 Task: Add a signature Manuel Garcia containing Have a great National Family Literacy Month, Manuel Garcia to email address softage.3@softage.net and add a folder Memorandums of understanding
Action: Mouse moved to (144, 107)
Screenshot: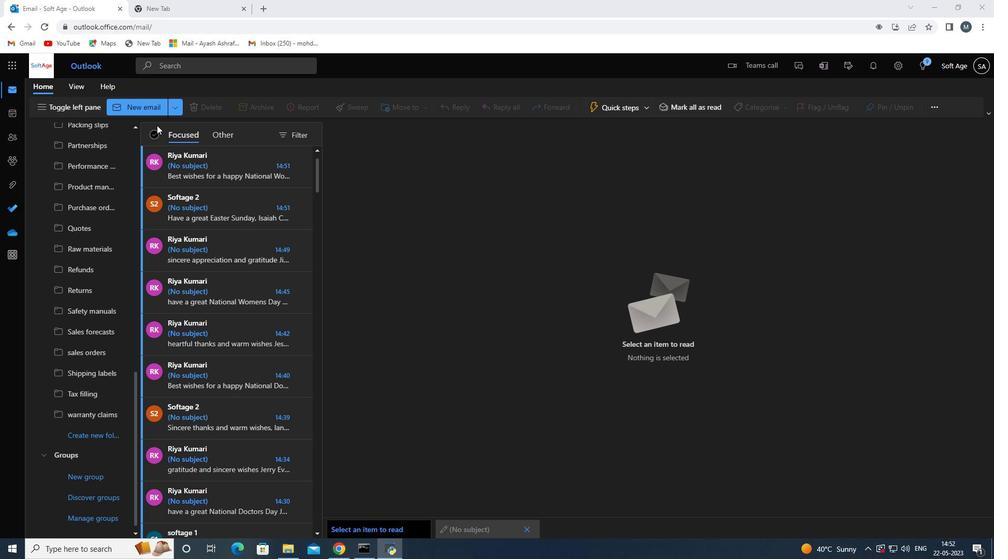 
Action: Mouse pressed left at (144, 107)
Screenshot: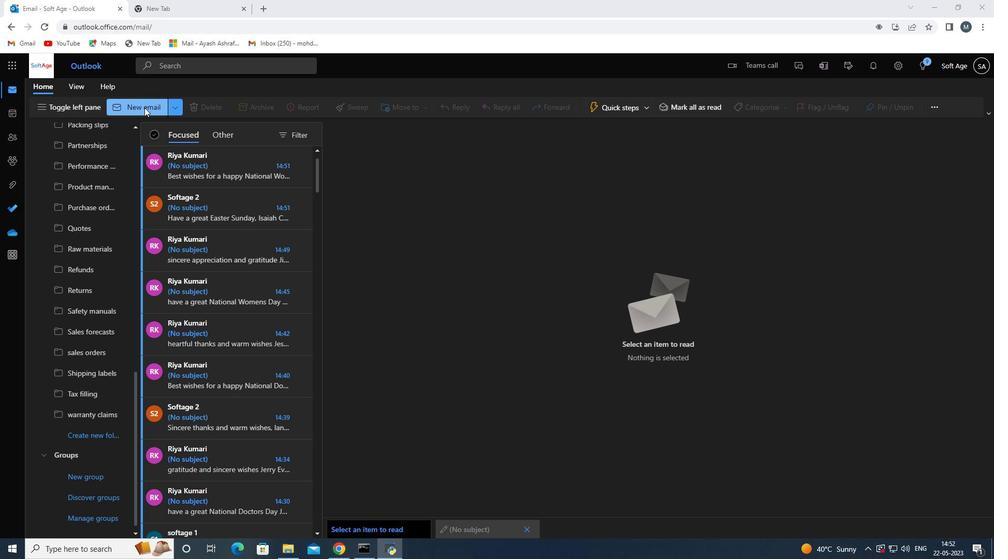 
Action: Mouse moved to (705, 111)
Screenshot: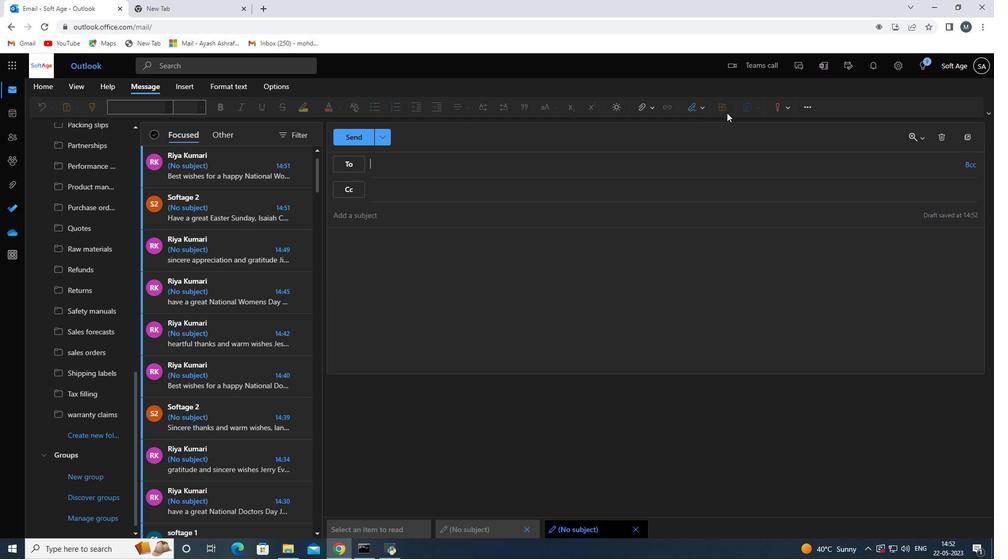 
Action: Mouse pressed left at (705, 111)
Screenshot: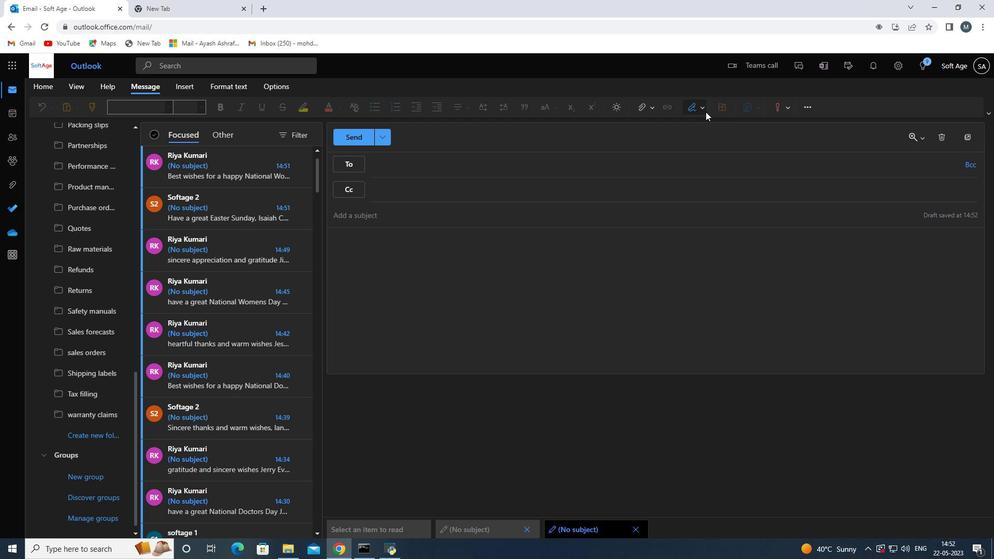 
Action: Mouse moved to (681, 155)
Screenshot: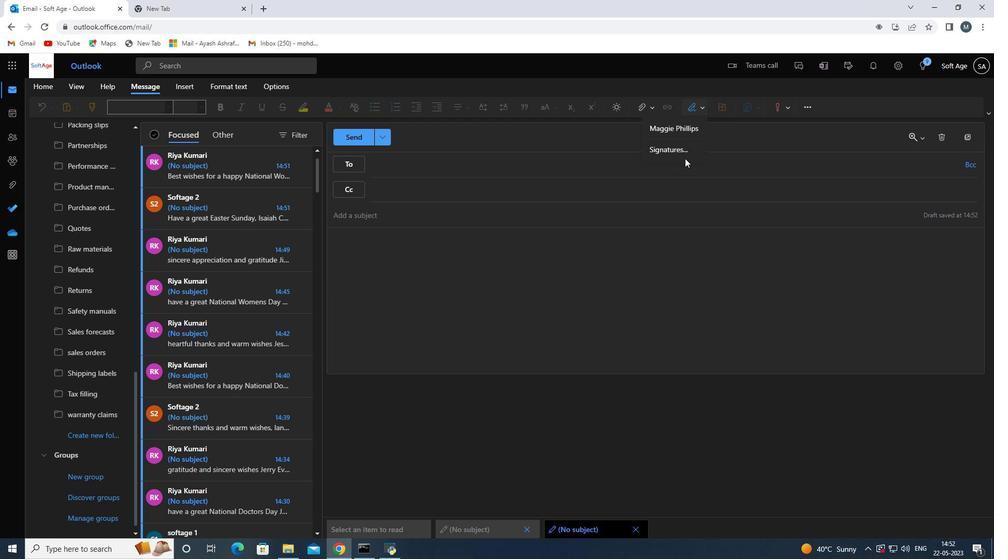 
Action: Mouse pressed left at (681, 155)
Screenshot: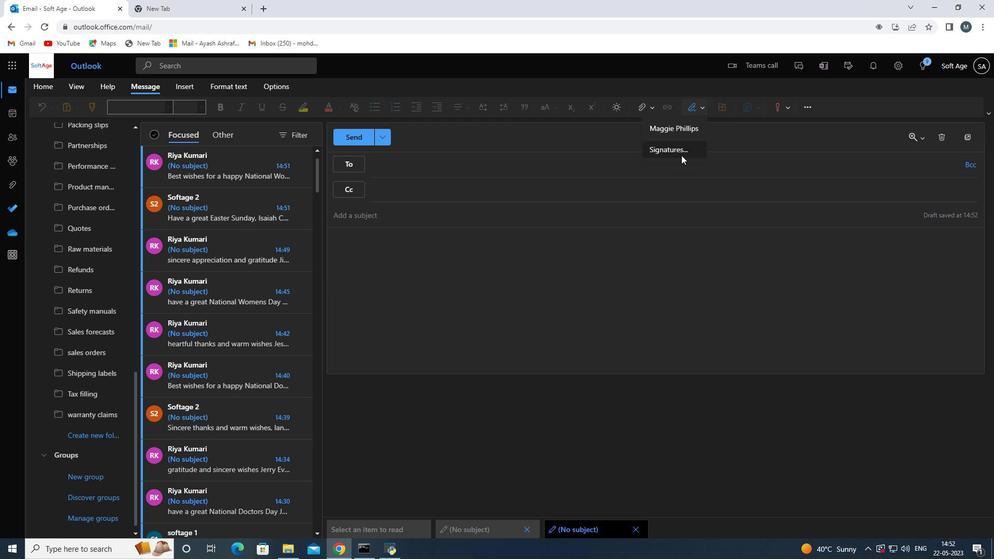 
Action: Mouse moved to (698, 195)
Screenshot: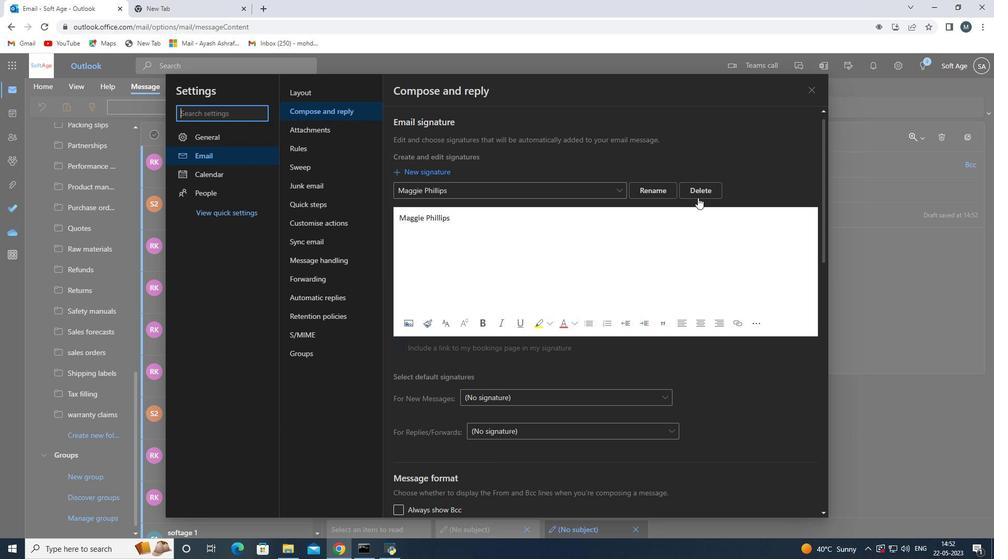 
Action: Mouse pressed left at (698, 195)
Screenshot: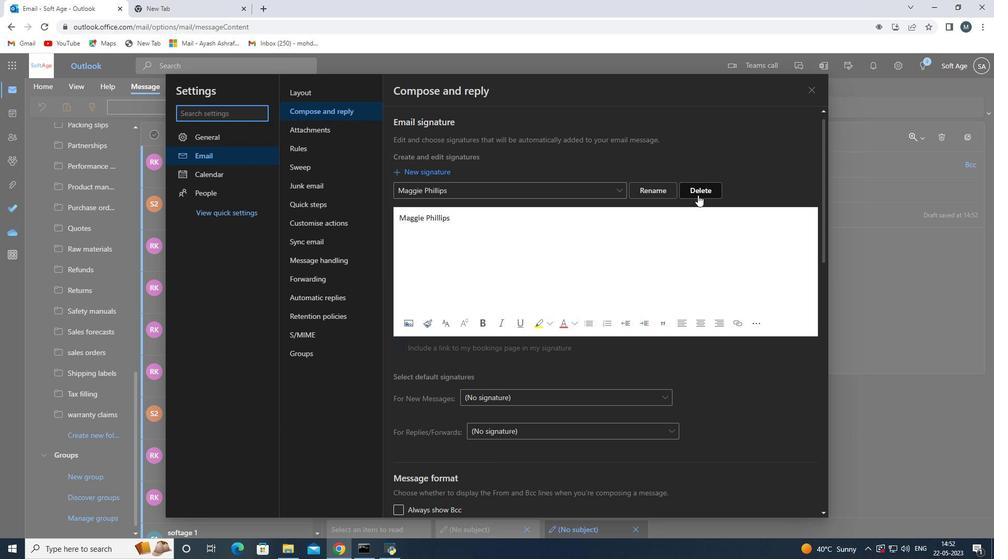 
Action: Mouse moved to (485, 184)
Screenshot: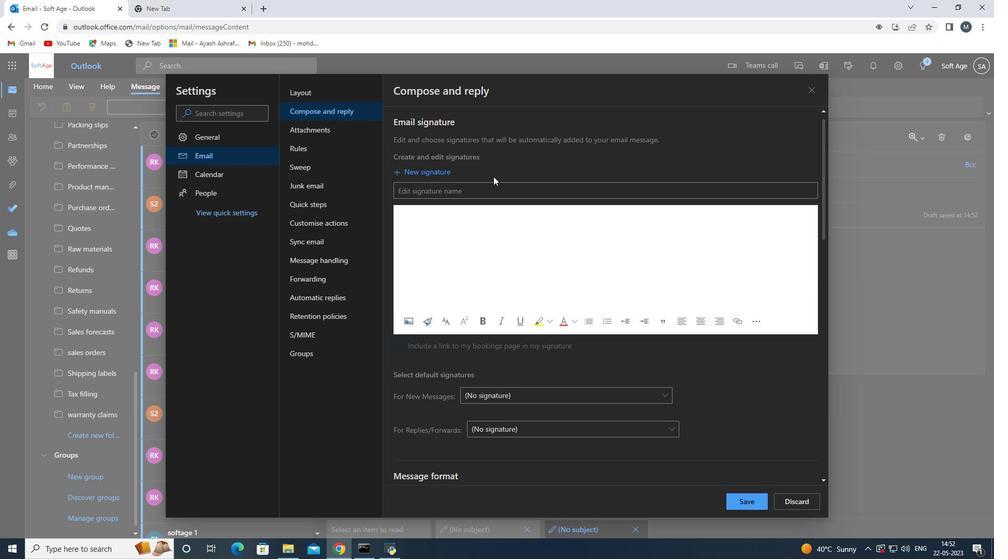 
Action: Mouse pressed left at (485, 184)
Screenshot: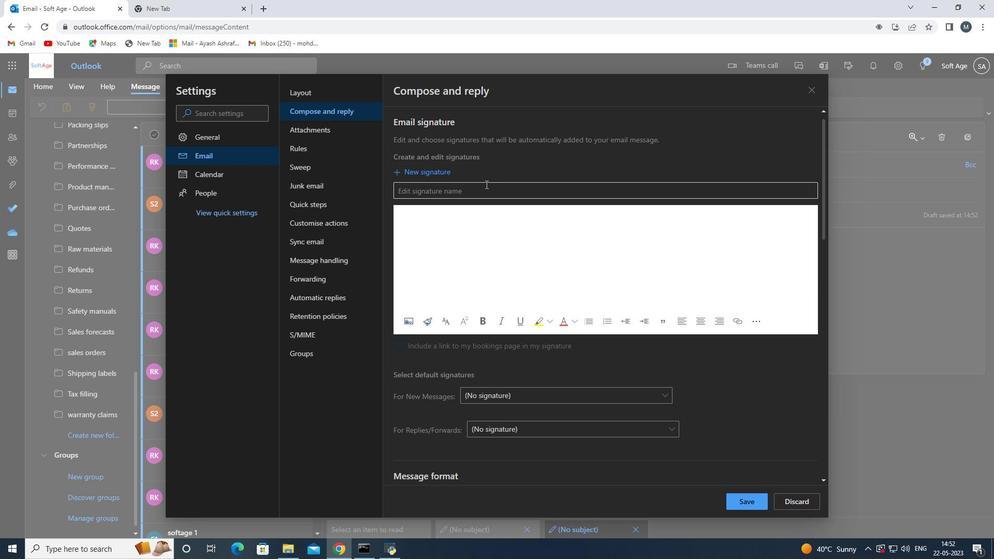 
Action: Key pressed <Key.shift><Key.shift><Key.shift><Key.shift>manuel<Key.space>
Screenshot: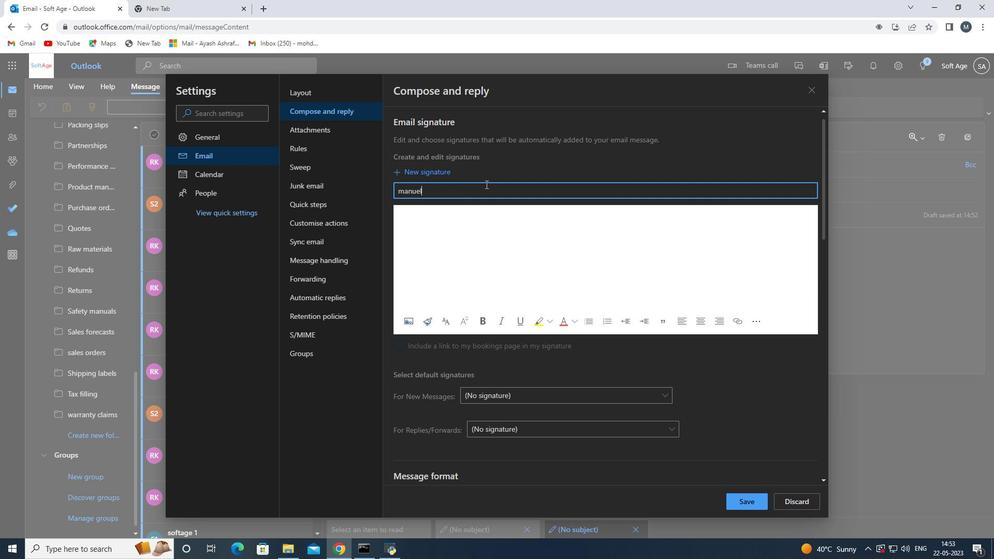 
Action: Mouse moved to (404, 186)
Screenshot: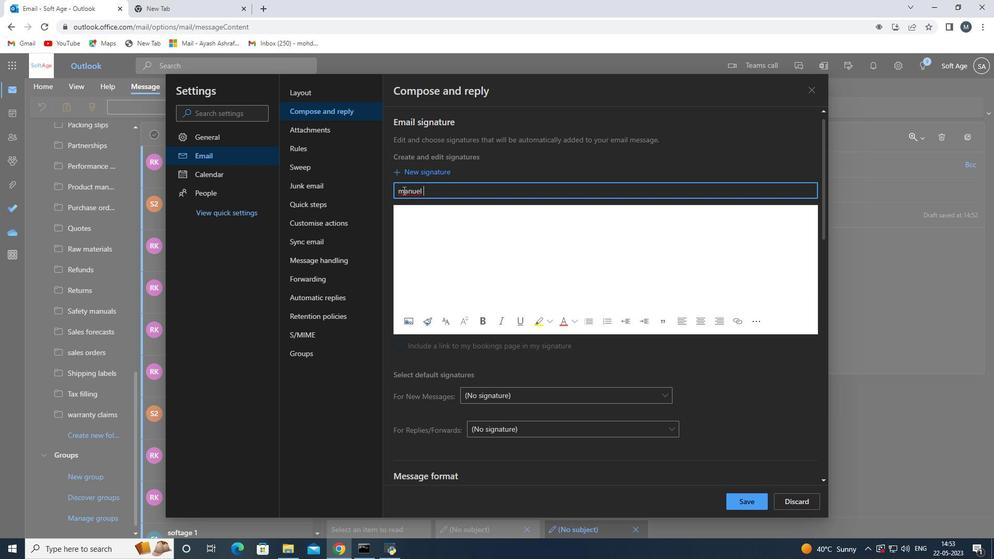 
Action: Mouse pressed left at (404, 186)
Screenshot: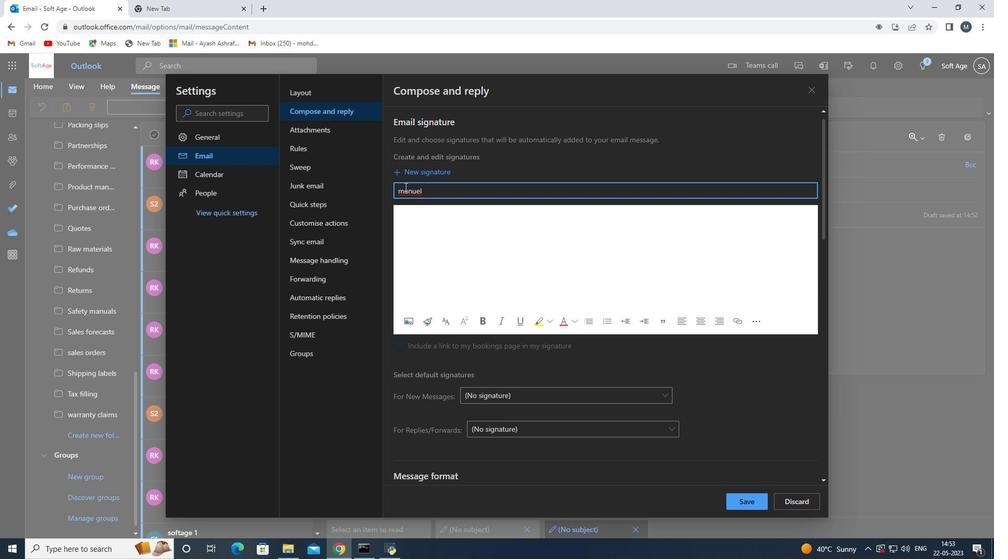 
Action: Mouse moved to (410, 191)
Screenshot: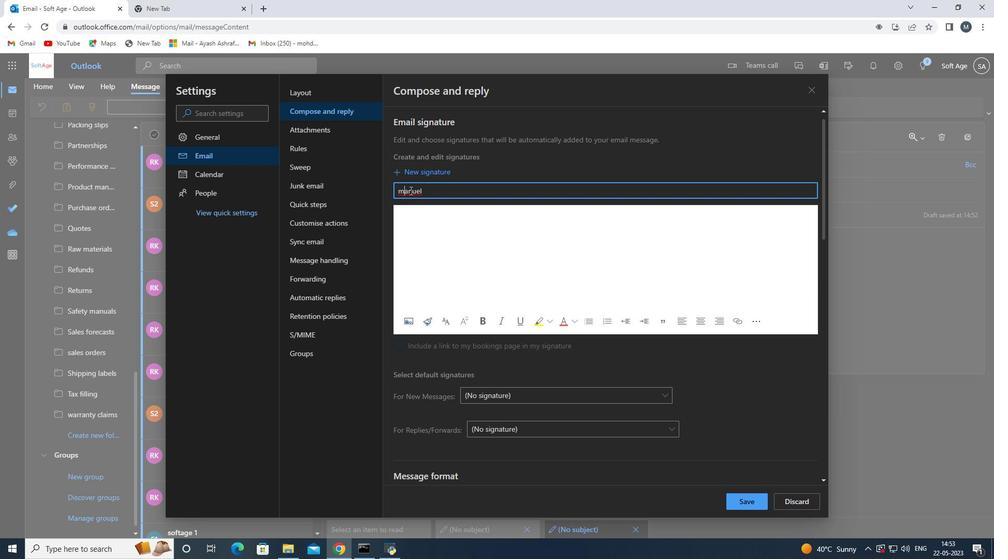 
Action: Key pressed <Key.backspace><Key.shift>M
Screenshot: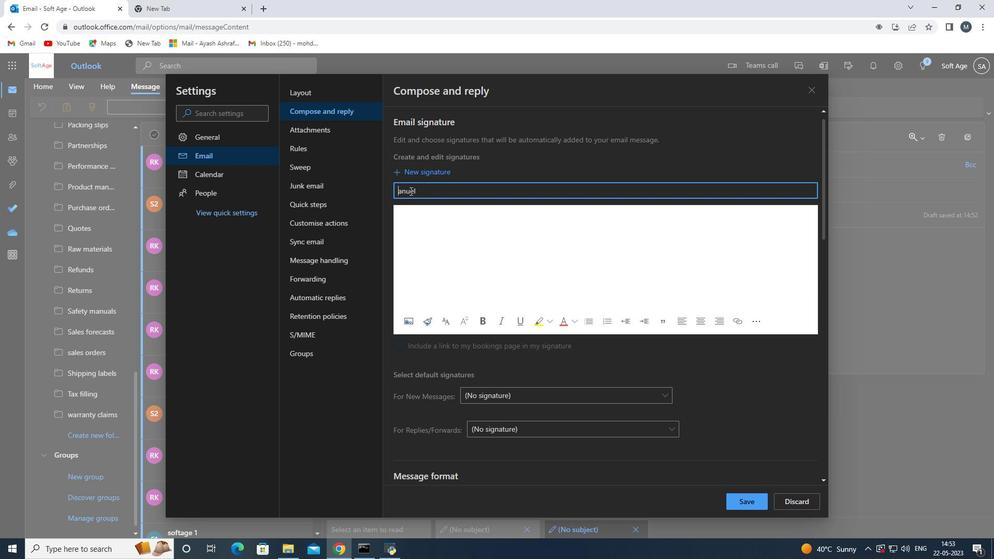 
Action: Mouse moved to (433, 194)
Screenshot: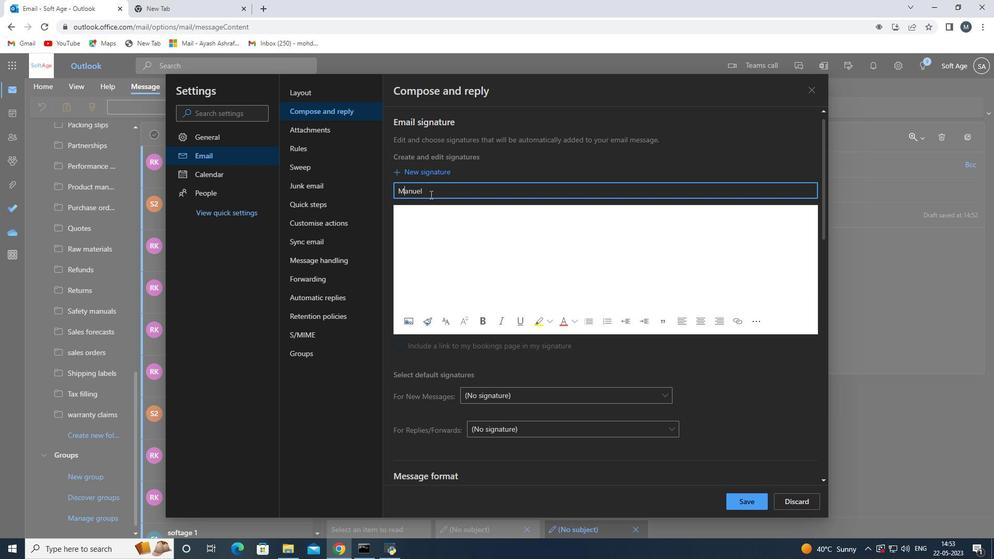 
Action: Mouse pressed left at (433, 194)
Screenshot: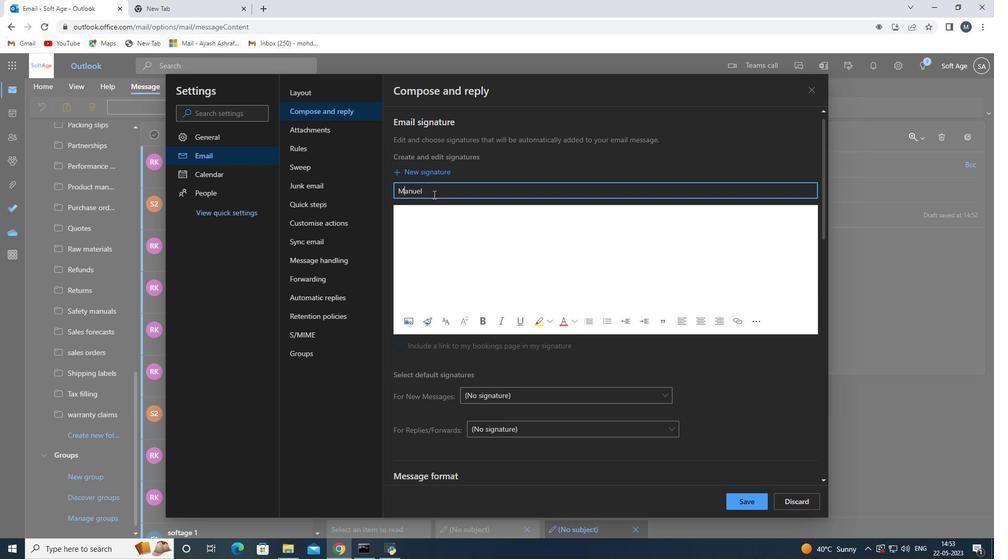 
Action: Key pressed <Key.shift><Key.shift>Garcia<Key.space>
Screenshot: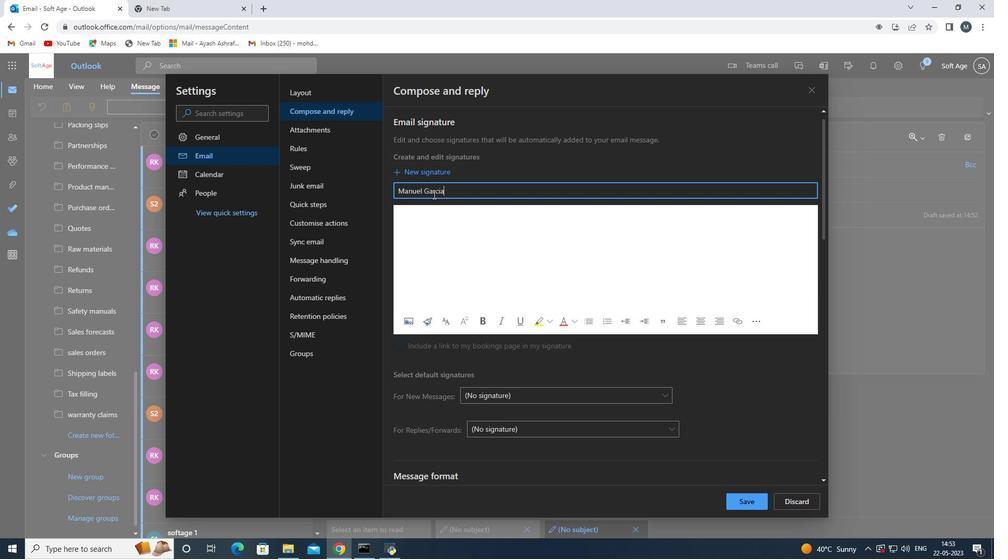 
Action: Mouse moved to (460, 238)
Screenshot: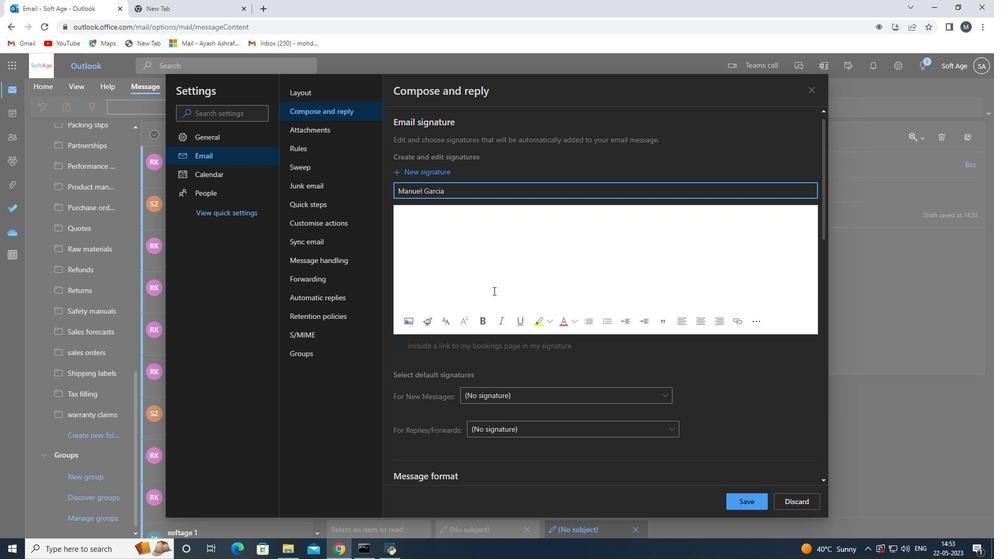 
Action: Mouse pressed left at (460, 238)
Screenshot: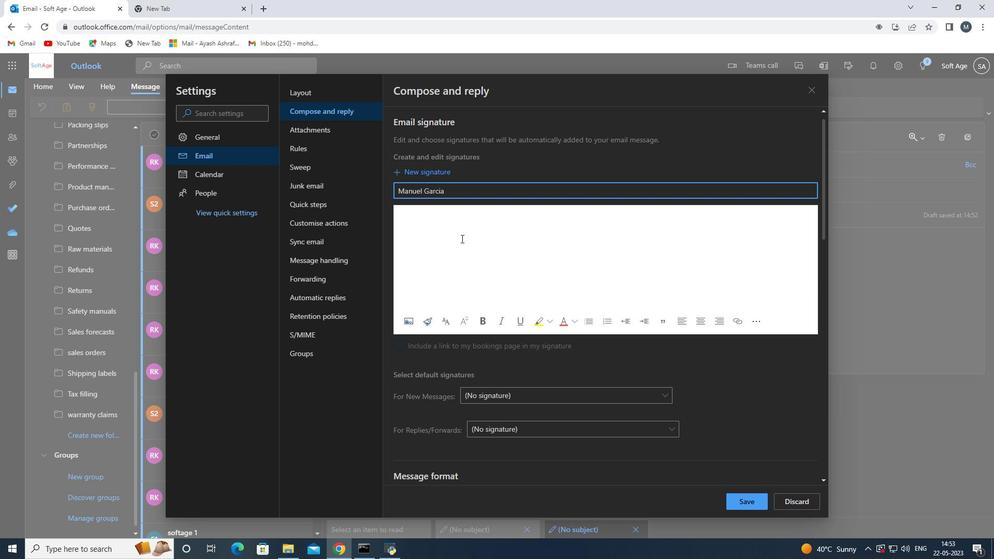 
Action: Key pressed <Key.shift>Manuel<Key.space><Key.shift><Key.shift><Key.shift><Key.shift><Key.shift><Key.shift><Key.shift><Key.shift><Key.shift><Key.shift><Key.shift><Key.shift><Key.shift><Key.shift><Key.shift><Key.shift><Key.shift><Key.shift><Key.shift><Key.shift><Key.shift><Key.shift><Key.shift><Key.shift><Key.shift><Key.shift><Key.shift><Key.shift><Key.shift><Key.shift><Key.shift><Key.shift><Key.shift><Key.shift><Key.shift><Key.shift><Key.shift><Key.shift><Key.shift><Key.shift><Key.shift><Key.shift><Key.shift><Key.shift><Key.shift><Key.shift><Key.shift><Key.shift><Key.shift><Key.shift><Key.shift><Key.shift><Key.shift><Key.shift><Key.shift><Key.shift>Garcia<Key.space><Key.enter>
Screenshot: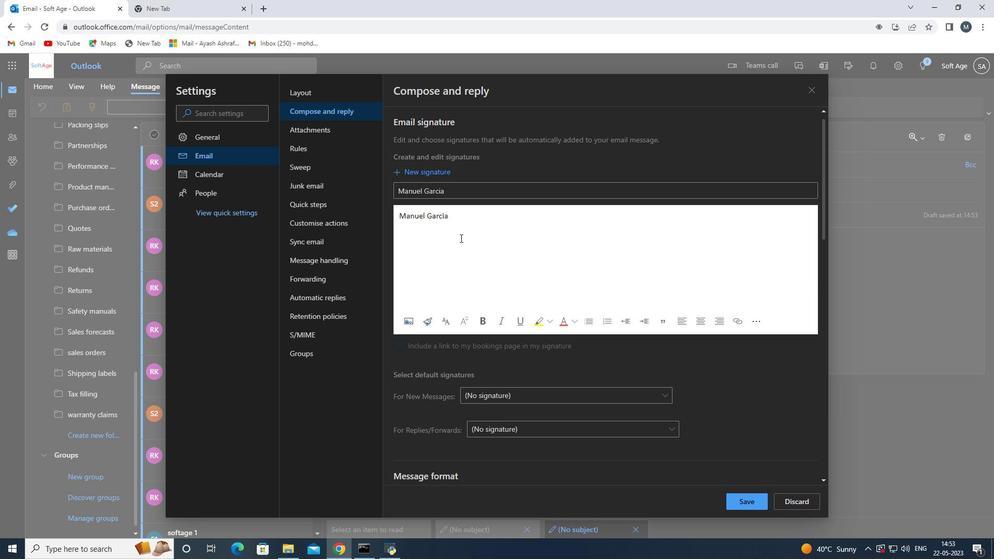 
Action: Mouse moved to (757, 502)
Screenshot: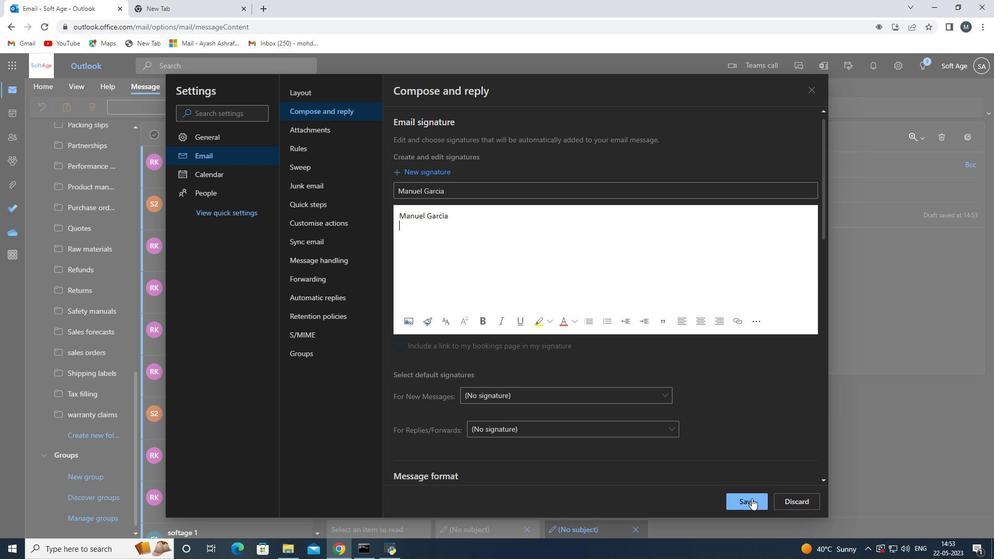 
Action: Mouse pressed left at (757, 502)
Screenshot: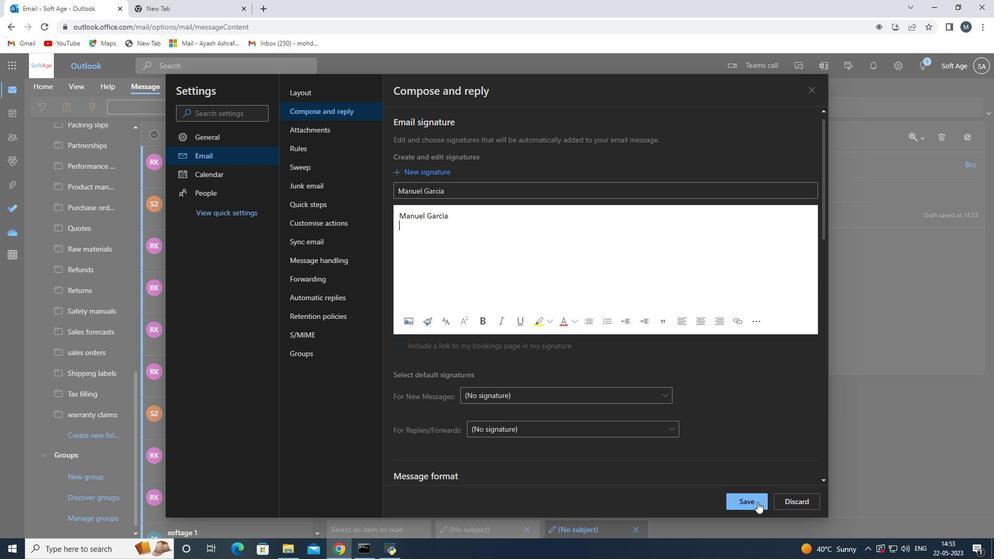 
Action: Mouse moved to (813, 92)
Screenshot: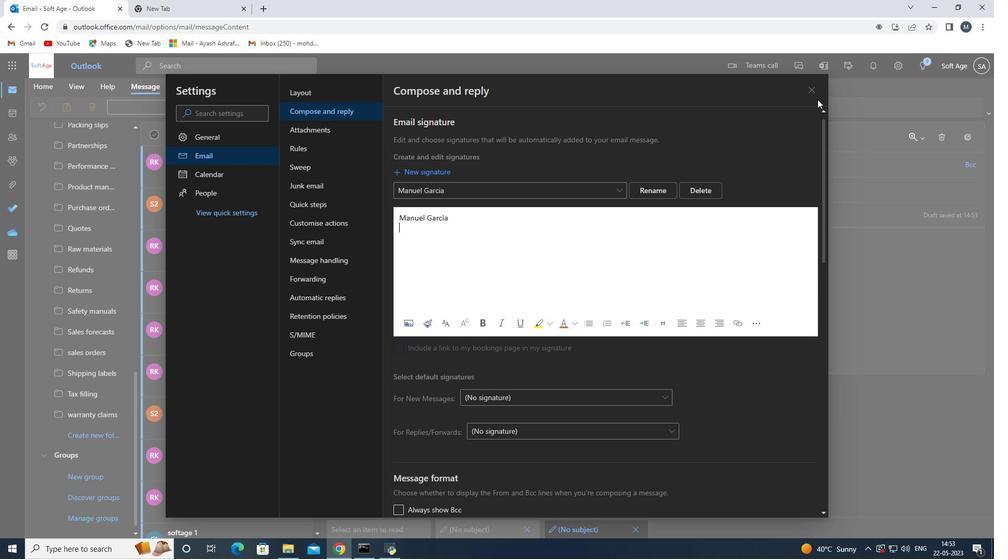 
Action: Mouse pressed left at (813, 92)
Screenshot: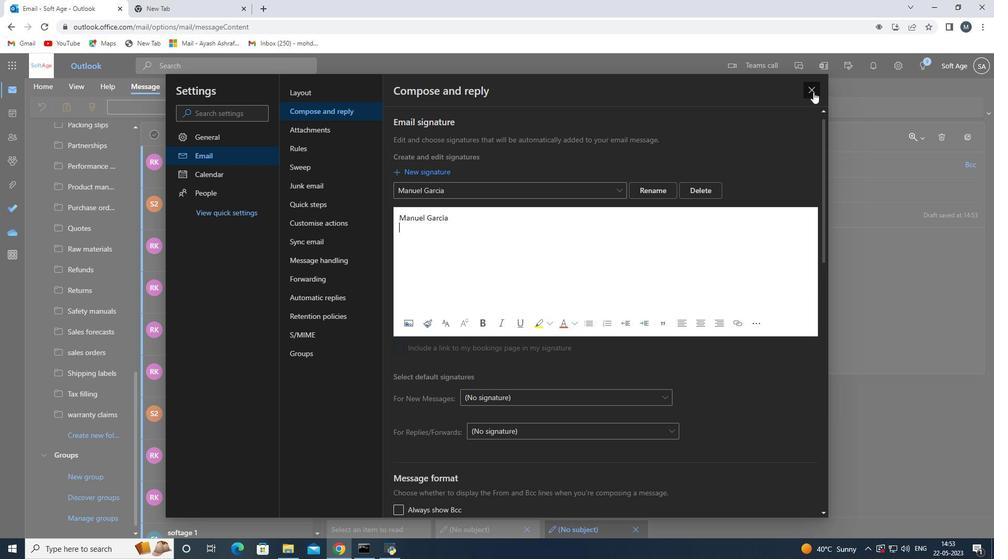 
Action: Mouse moved to (419, 250)
Screenshot: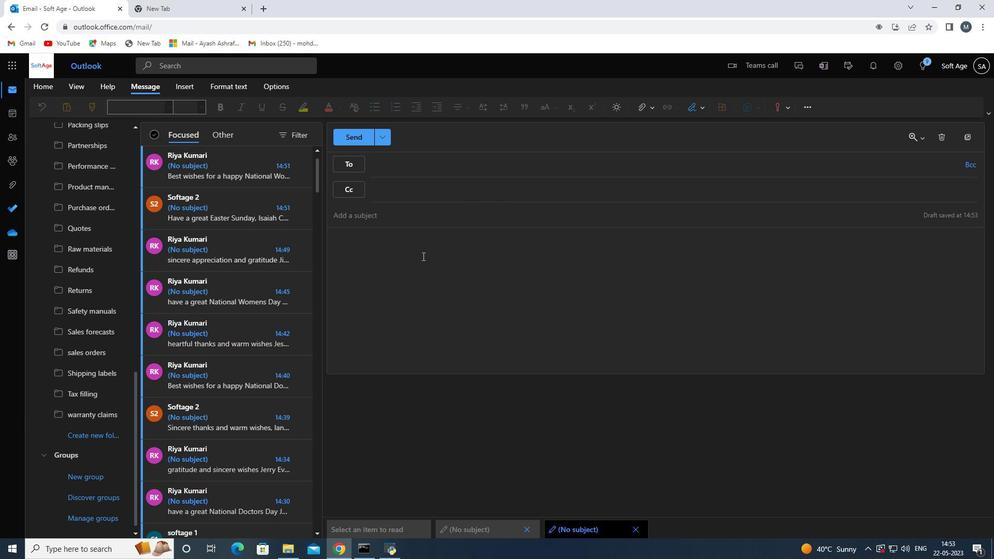 
Action: Mouse pressed left at (419, 250)
Screenshot: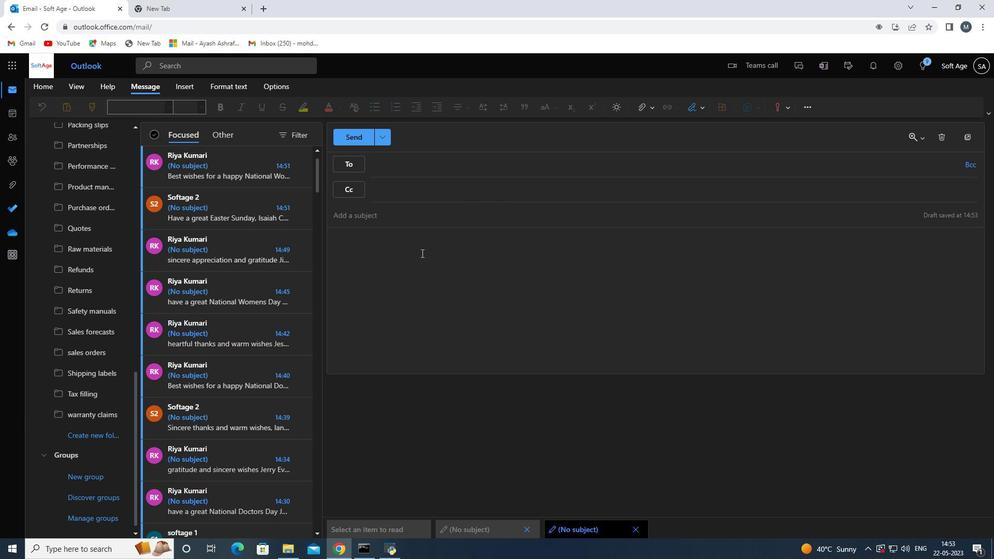 
Action: Mouse moved to (704, 107)
Screenshot: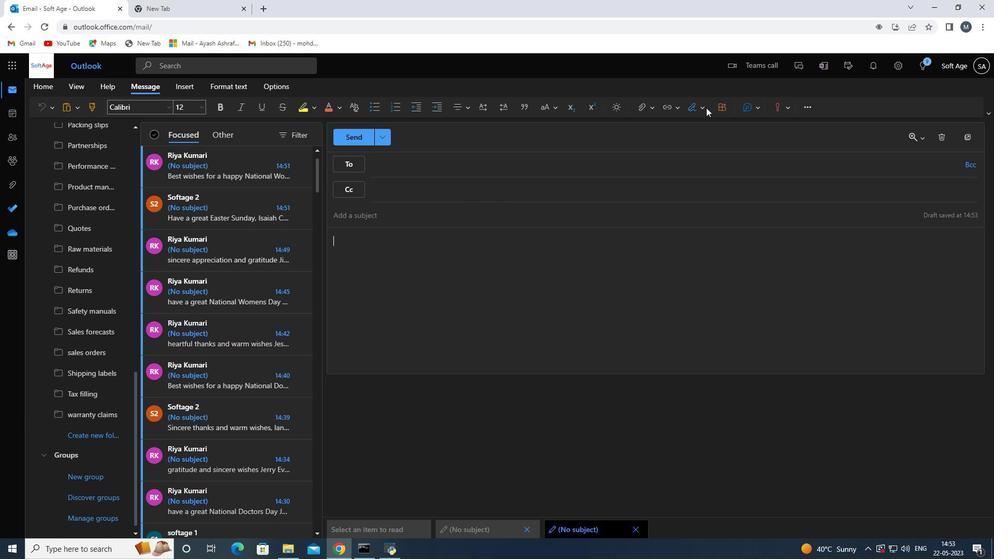 
Action: Mouse pressed left at (704, 107)
Screenshot: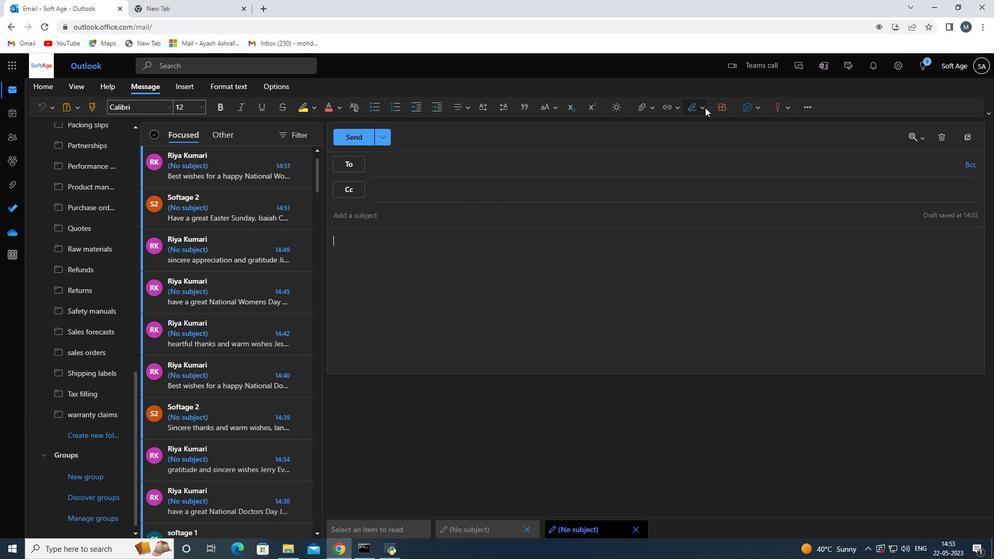 
Action: Mouse moved to (679, 131)
Screenshot: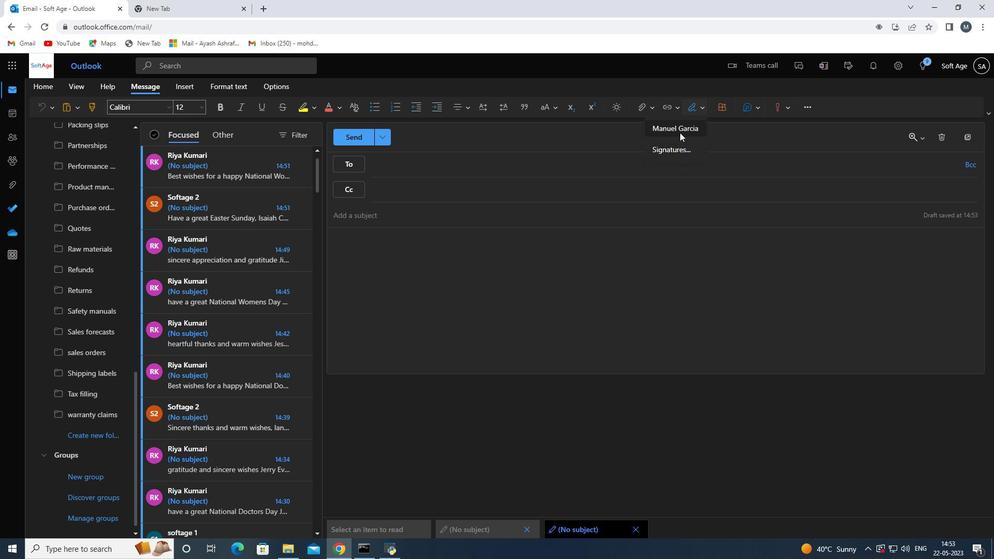 
Action: Mouse pressed left at (679, 131)
Screenshot: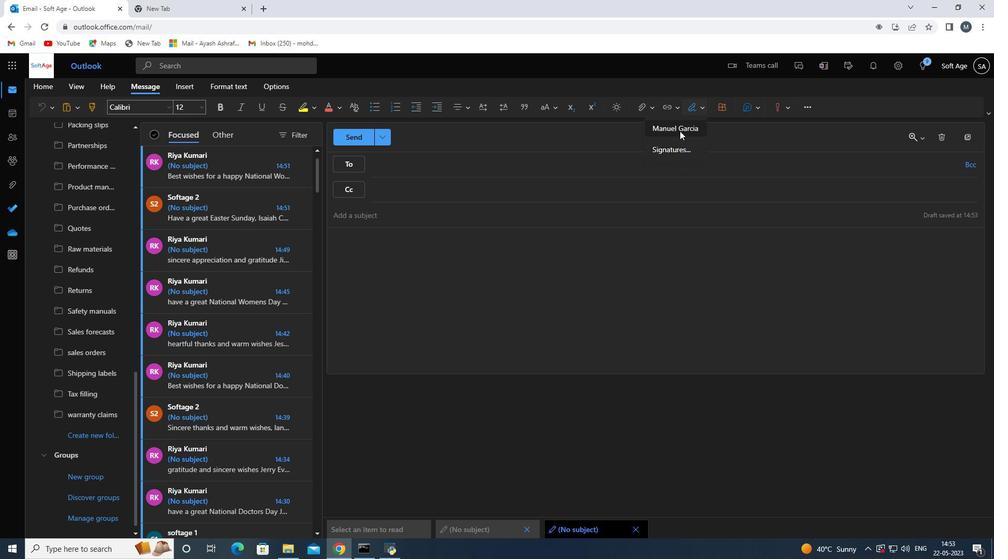 
Action: Mouse moved to (439, 249)
Screenshot: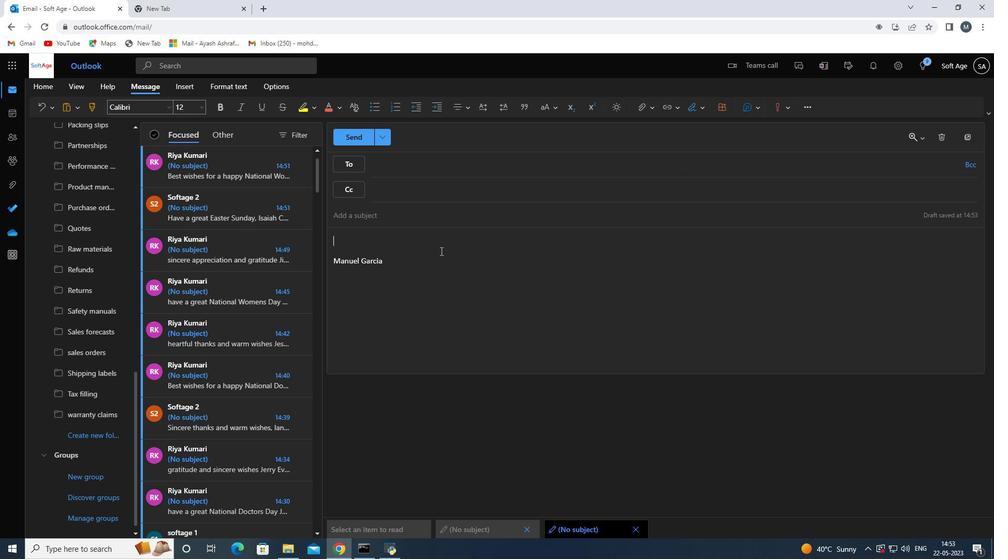 
Action: Key pressed <Key.shift>Have<Key.space>a<Key.space>great<Key.space>national<Key.space>family<Key.space>literacy<Key.space>month<Key.space>
Screenshot: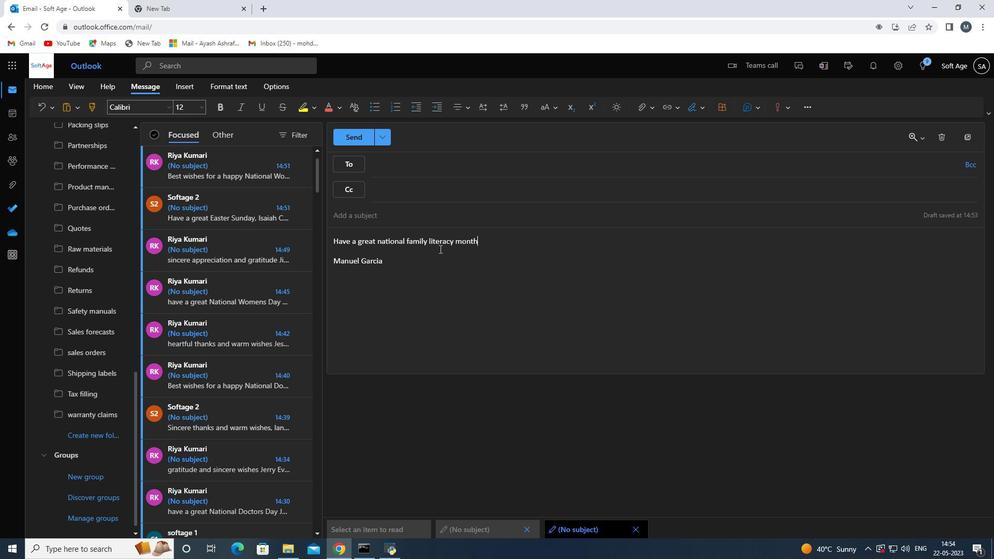 
Action: Mouse moved to (452, 159)
Screenshot: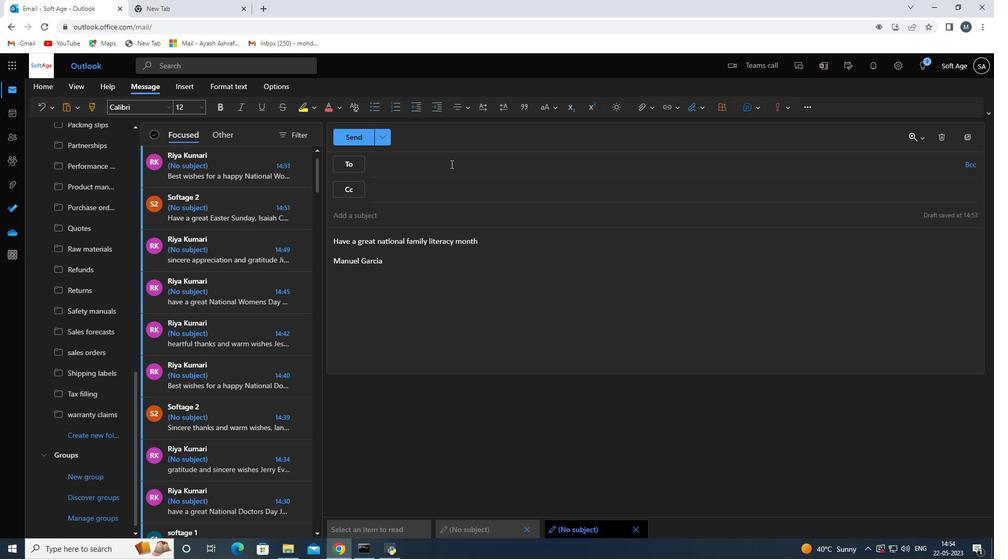 
Action: Mouse pressed left at (452, 159)
Screenshot: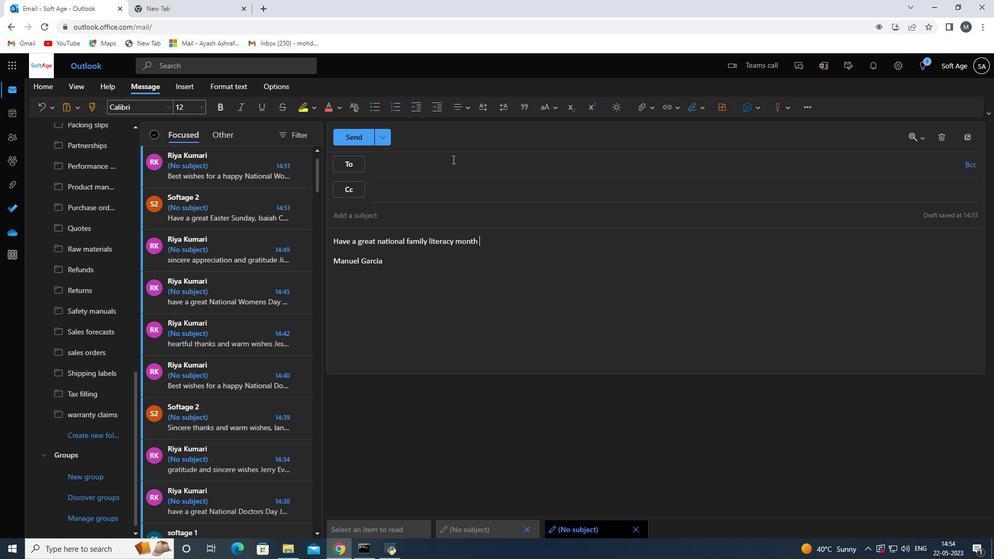 
Action: Key pressed softage.3<Key.shift>@softage.net<Key.enter>
Screenshot: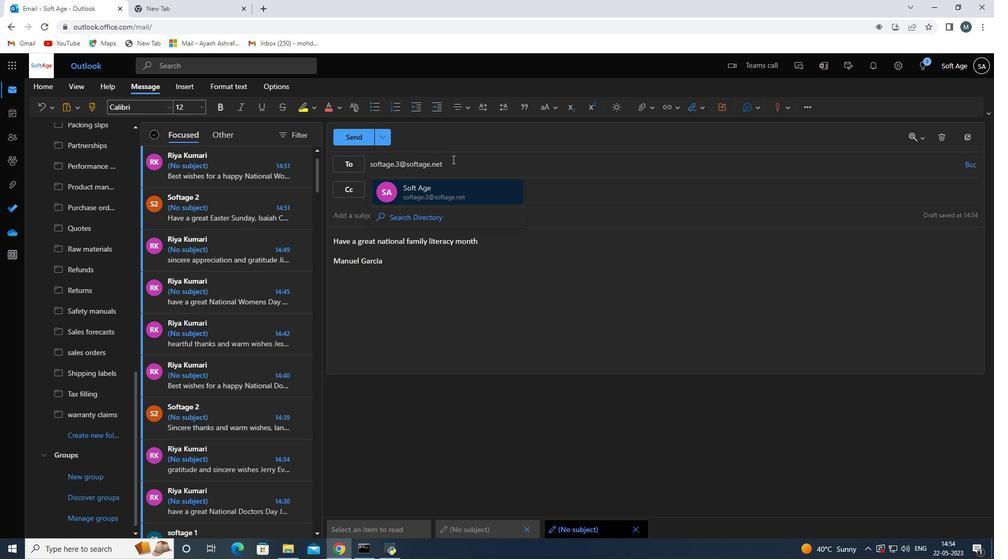 
Action: Mouse moved to (143, 404)
Screenshot: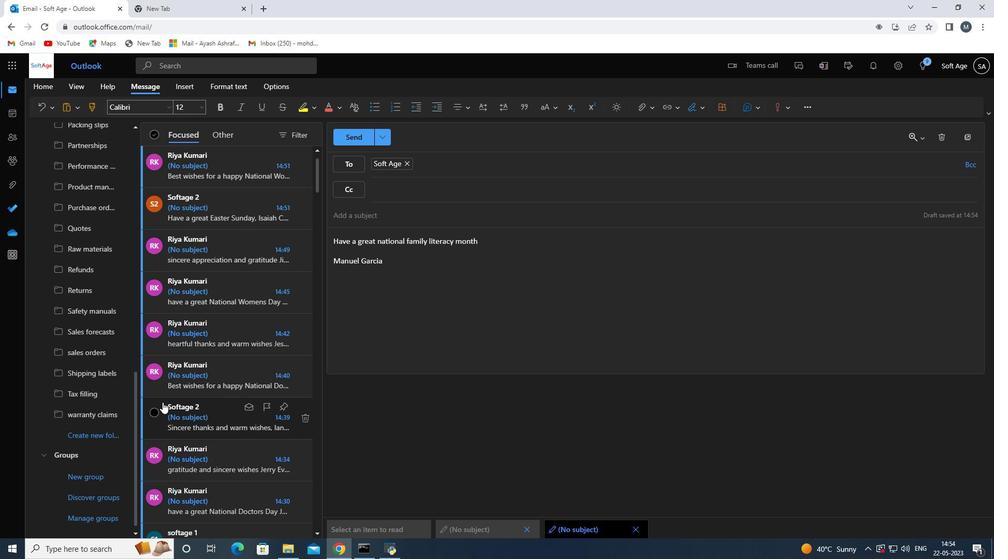 
Action: Mouse scrolled (143, 404) with delta (0, 0)
Screenshot: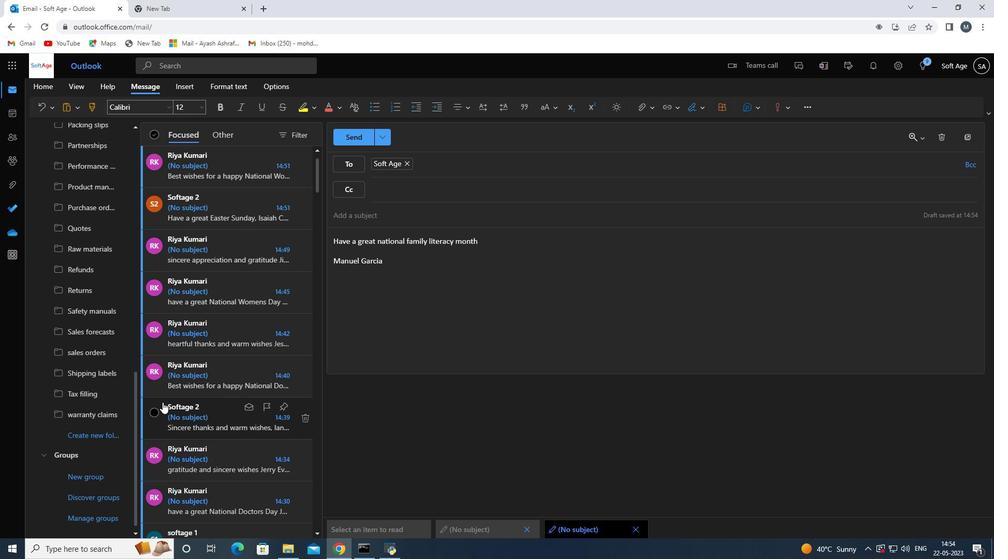 
Action: Mouse moved to (63, 433)
Screenshot: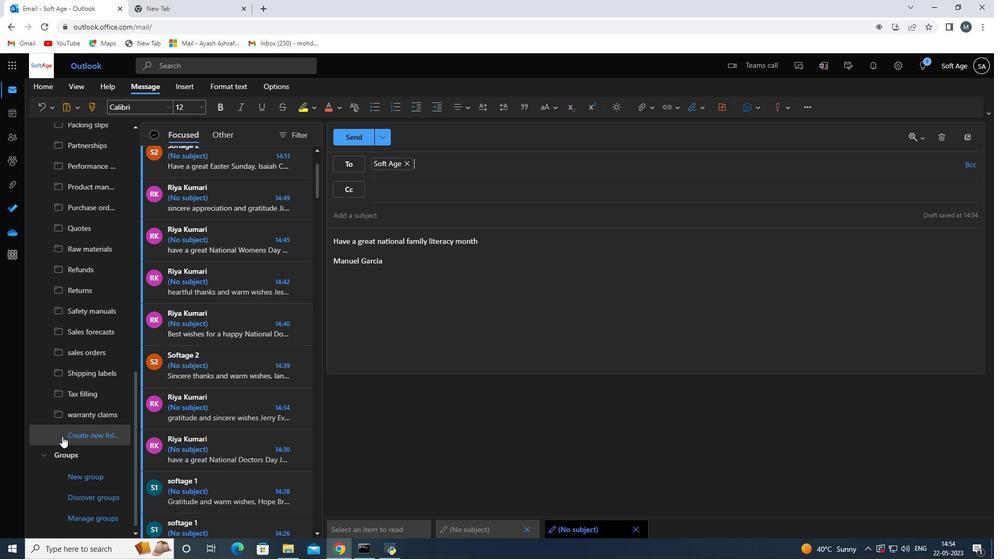 
Action: Mouse pressed left at (63, 433)
Screenshot: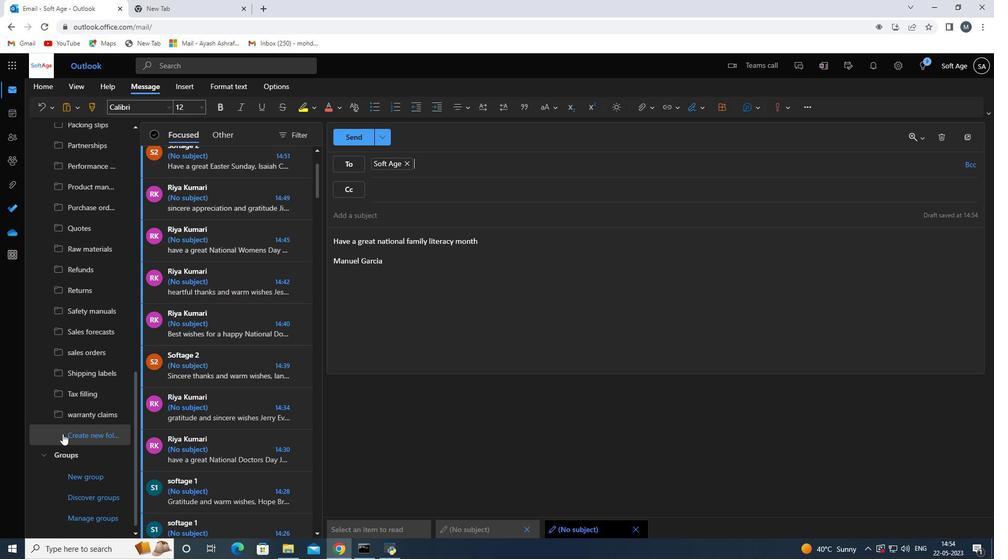 
Action: Mouse moved to (70, 434)
Screenshot: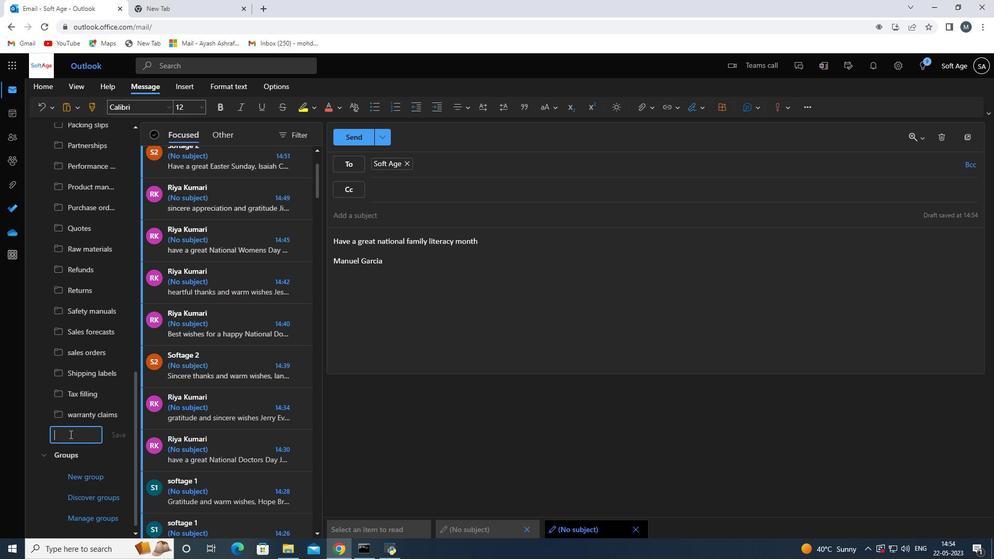 
Action: Mouse pressed left at (70, 434)
Screenshot: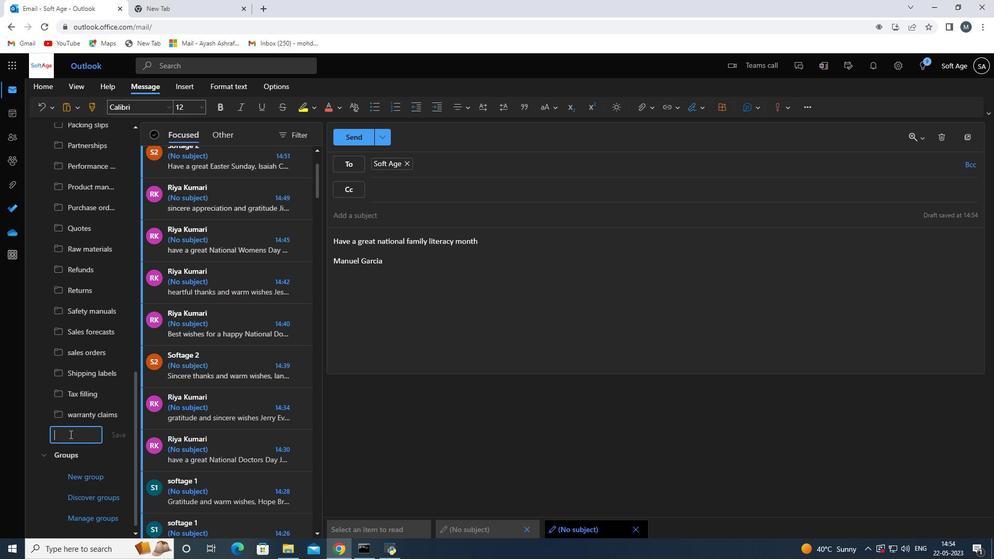 
Action: Mouse moved to (70, 439)
Screenshot: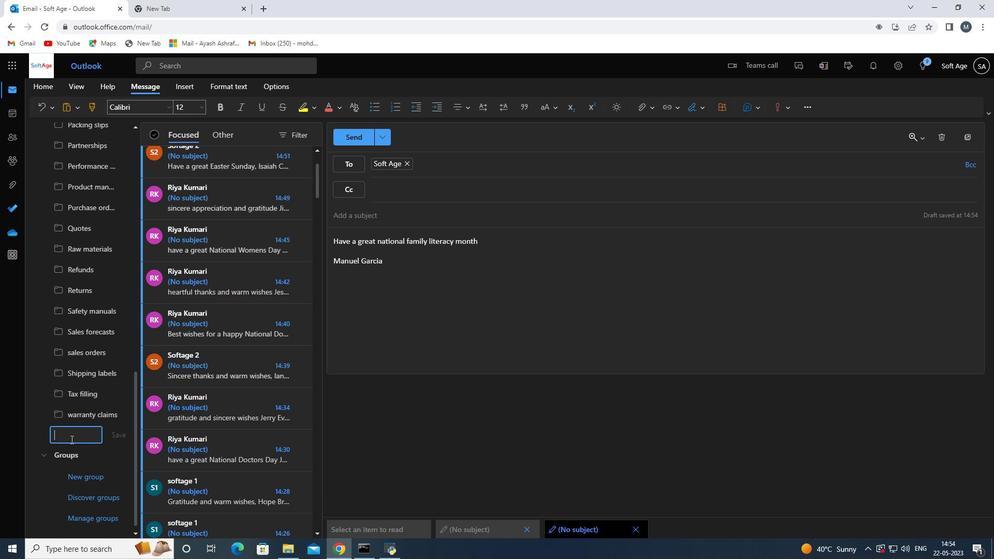 
Action: Key pressed <Key.shift><Key.shift><Key.shift><Key.shift><Key.shift><Key.shift><Key.shift><Key.shift><Key.shift><Key.shift><Key.shift><Key.shift><Key.shift>Memorandums<Key.space>
Screenshot: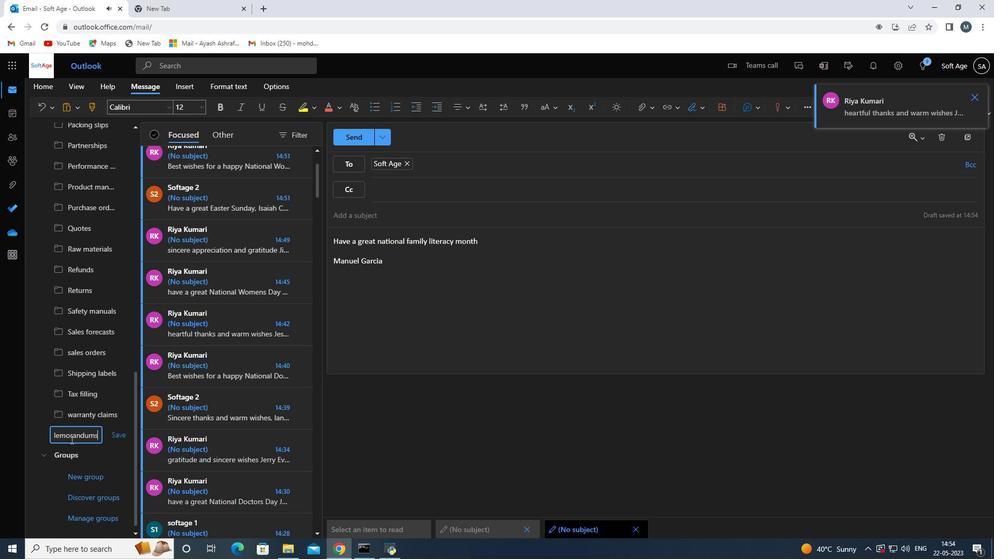 
Action: Mouse moved to (70, 439)
Screenshot: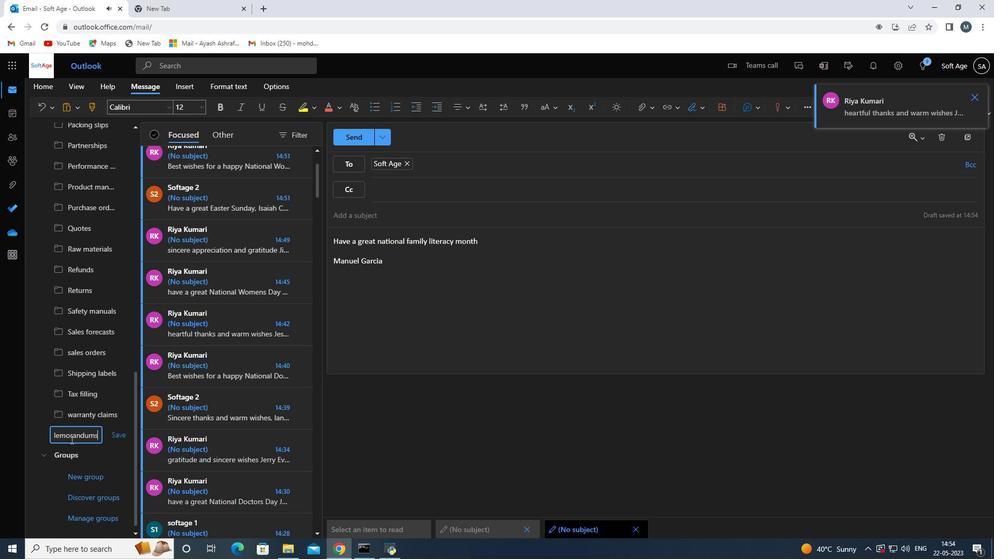 
Action: Key pressed of<Key.space>unde4r<Key.backspace><Key.backspace>rstanding
Screenshot: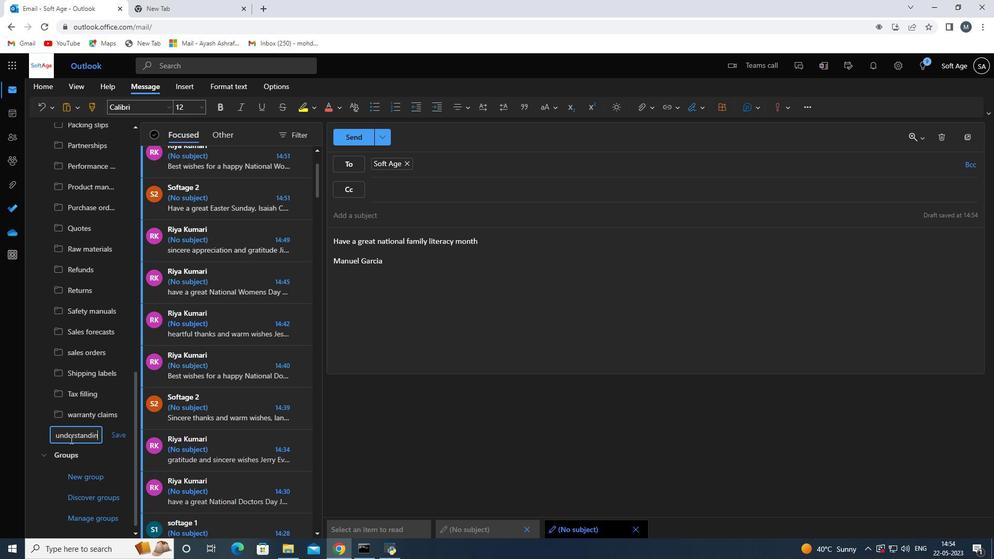 
Action: Mouse moved to (123, 433)
Screenshot: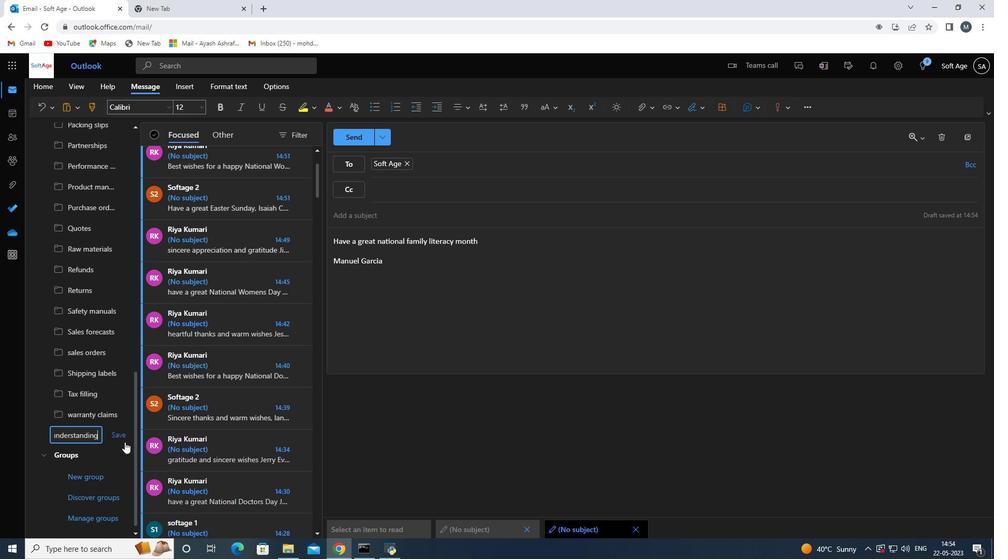 
Action: Mouse pressed left at (123, 433)
Screenshot: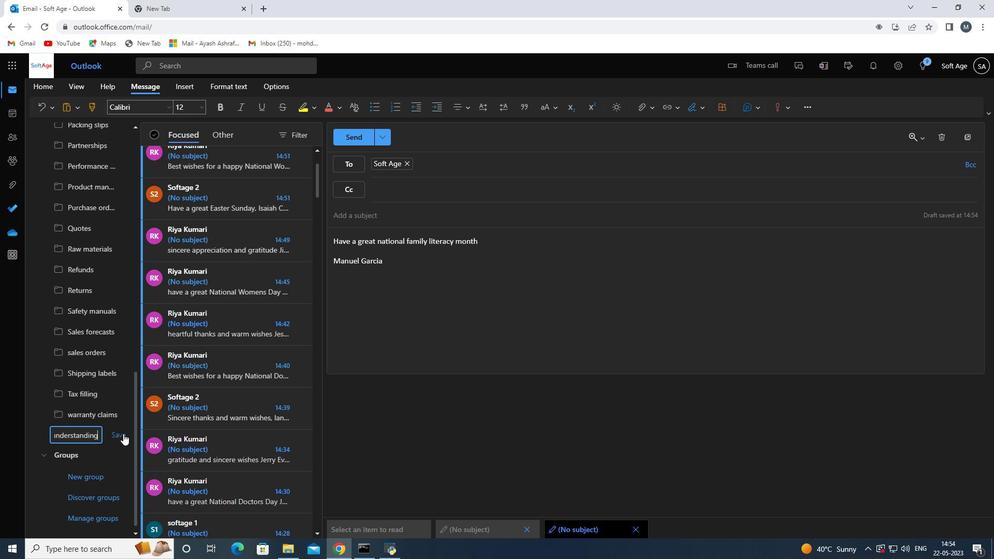 
Action: Mouse moved to (344, 297)
Screenshot: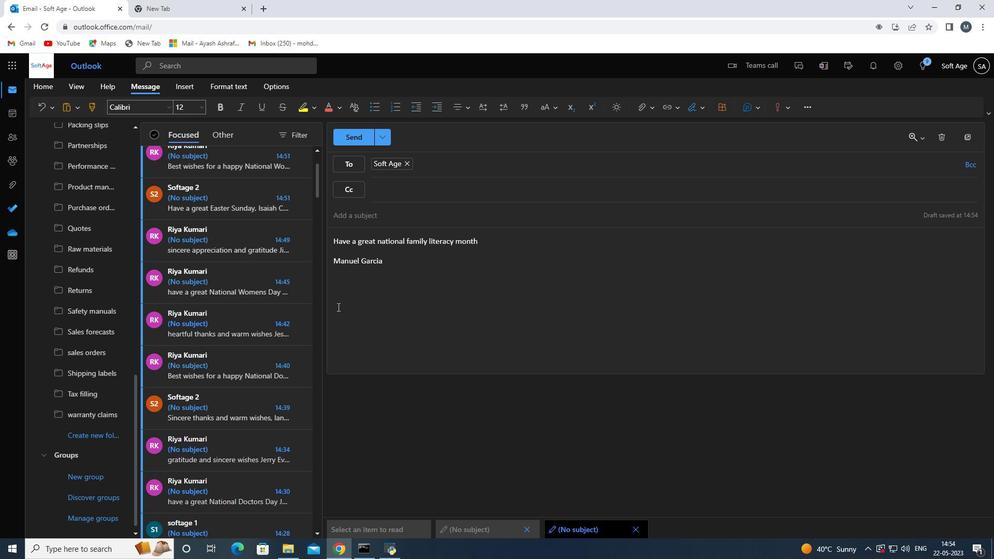 
Action: Mouse scrolled (342, 299) with delta (0, 0)
Screenshot: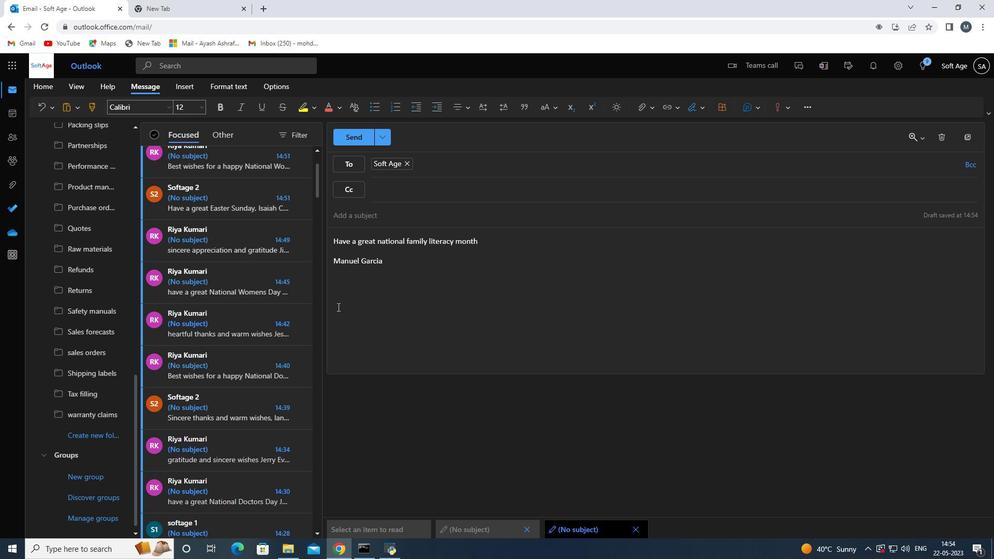 
Action: Mouse scrolled (344, 298) with delta (0, 0)
Screenshot: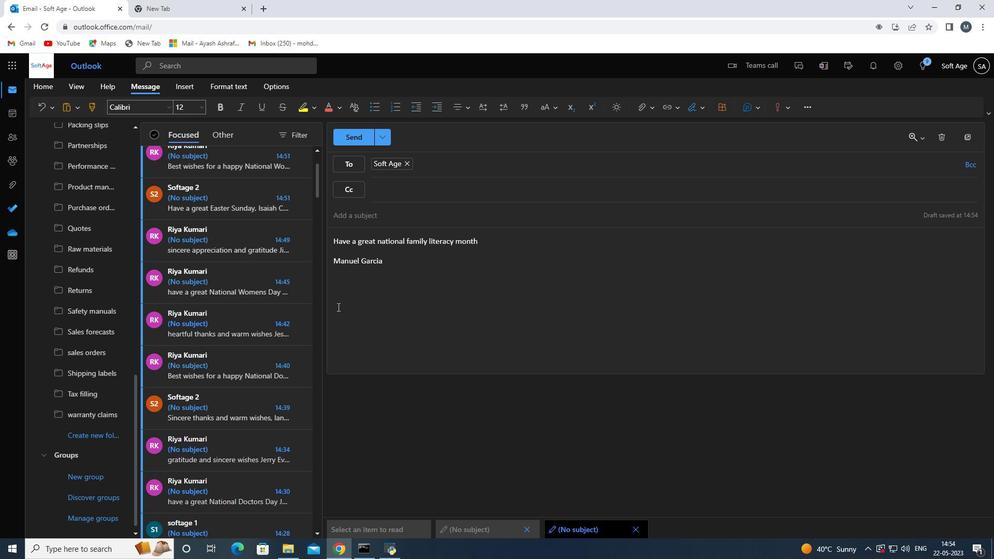 
Action: Mouse scrolled (344, 298) with delta (0, 0)
Screenshot: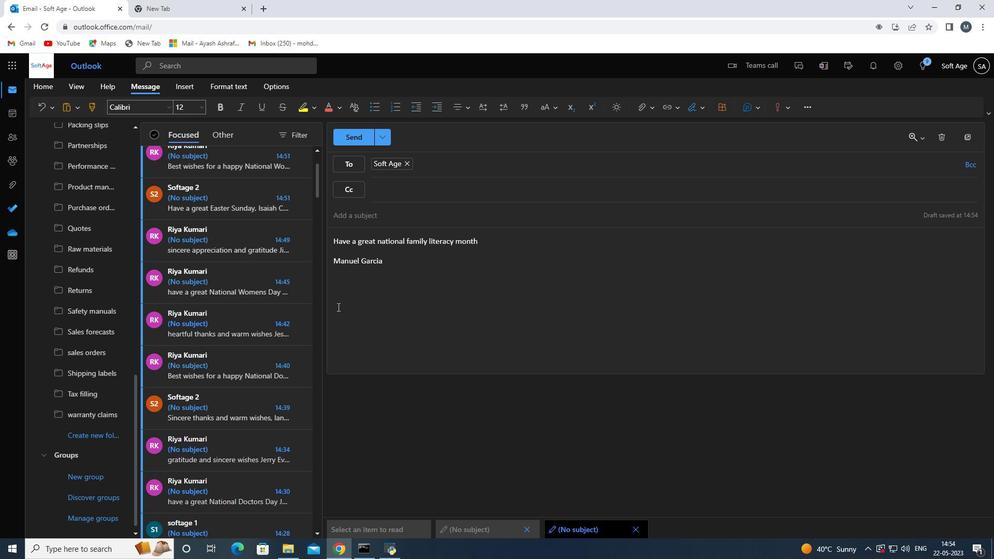 
Action: Mouse scrolled (344, 298) with delta (0, 0)
Screenshot: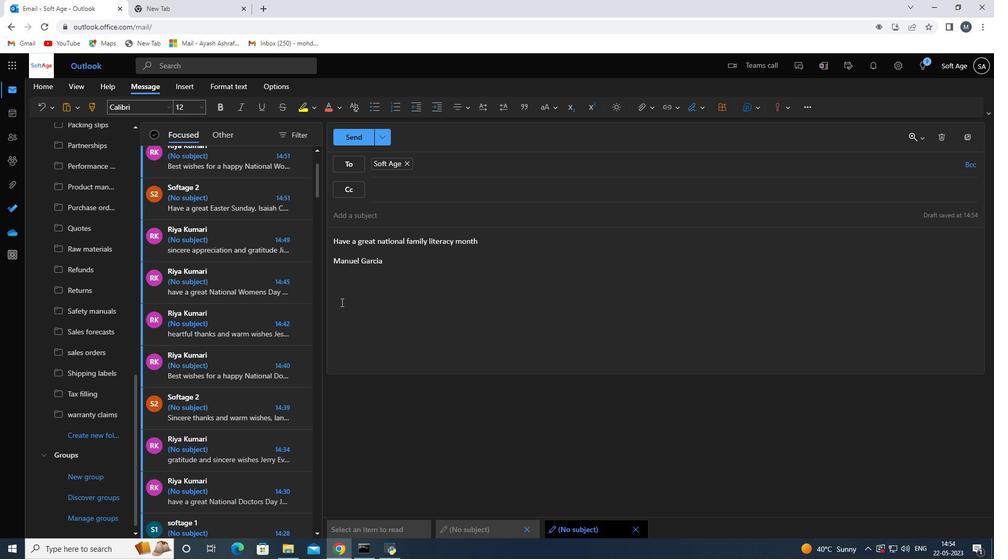
Action: Mouse scrolled (344, 298) with delta (0, 0)
Screenshot: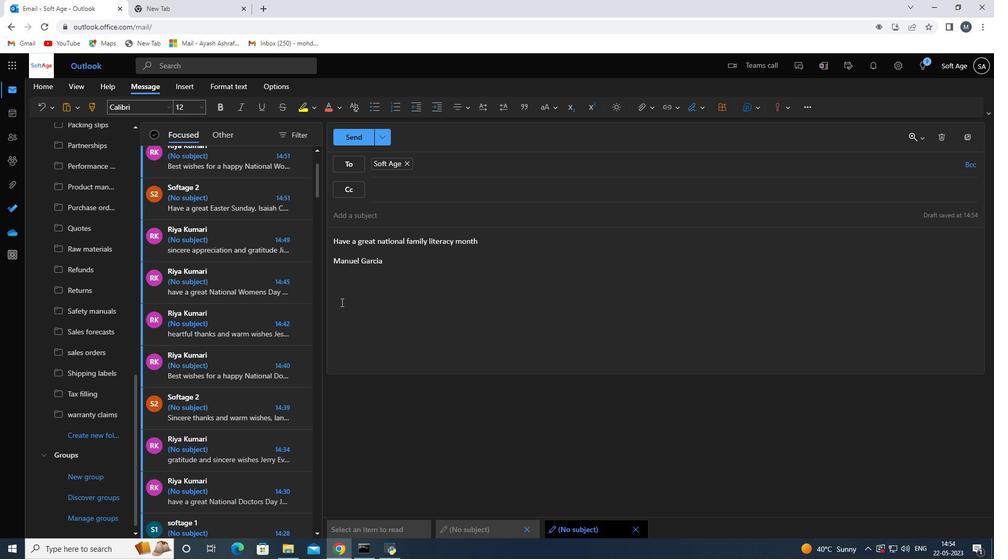 
Action: Mouse moved to (347, 136)
Screenshot: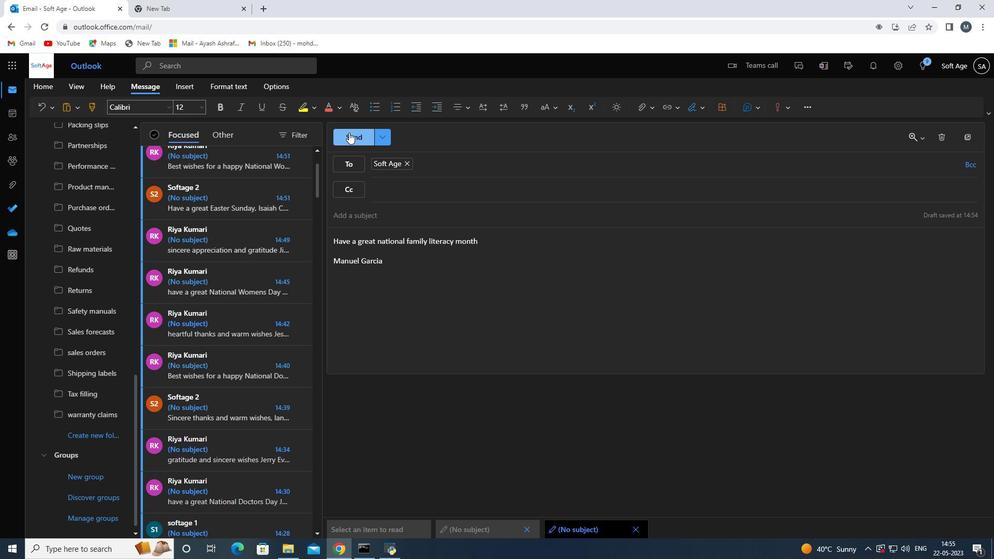 
Action: Mouse pressed left at (347, 136)
Screenshot: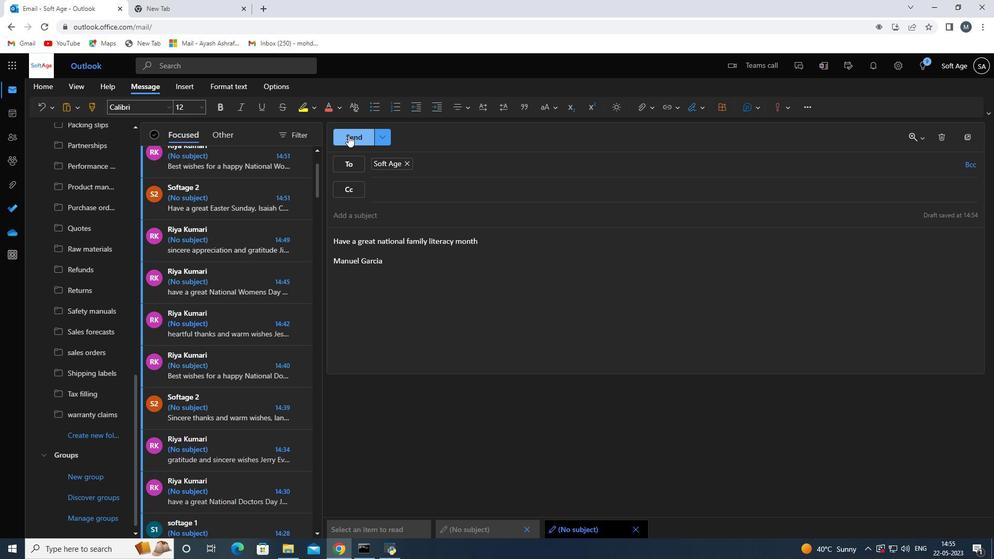 
Action: Mouse moved to (495, 323)
Screenshot: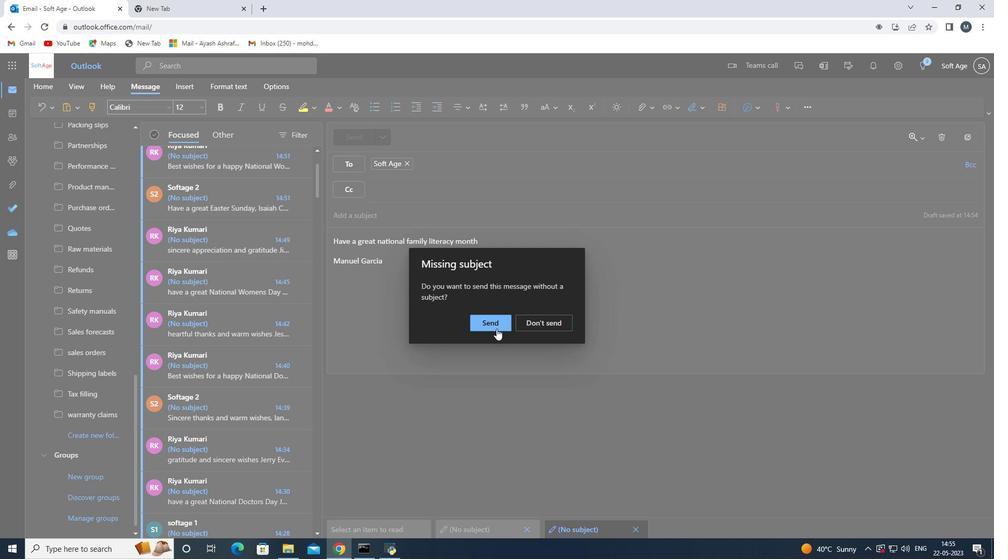 
Action: Mouse pressed left at (495, 323)
Screenshot: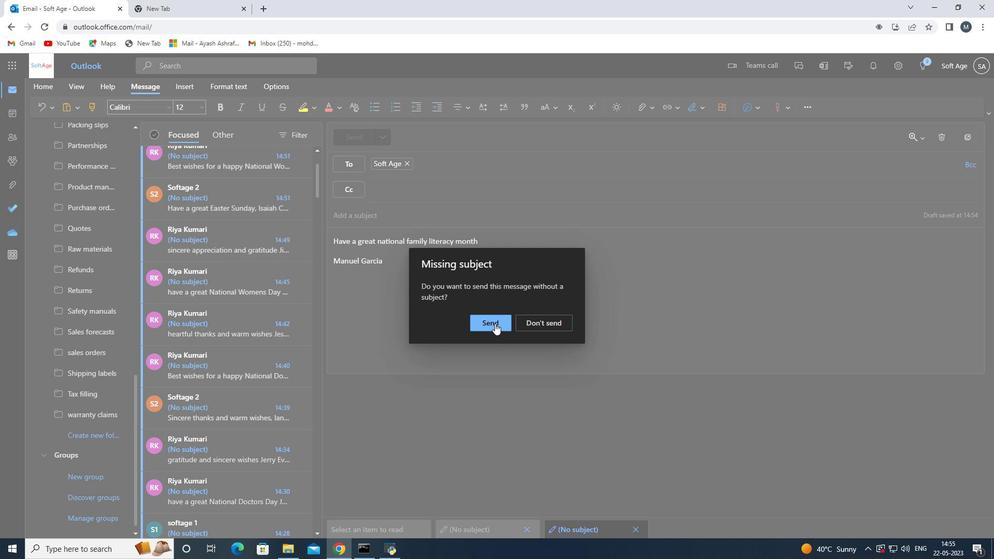 
Action: Mouse moved to (477, 327)
Screenshot: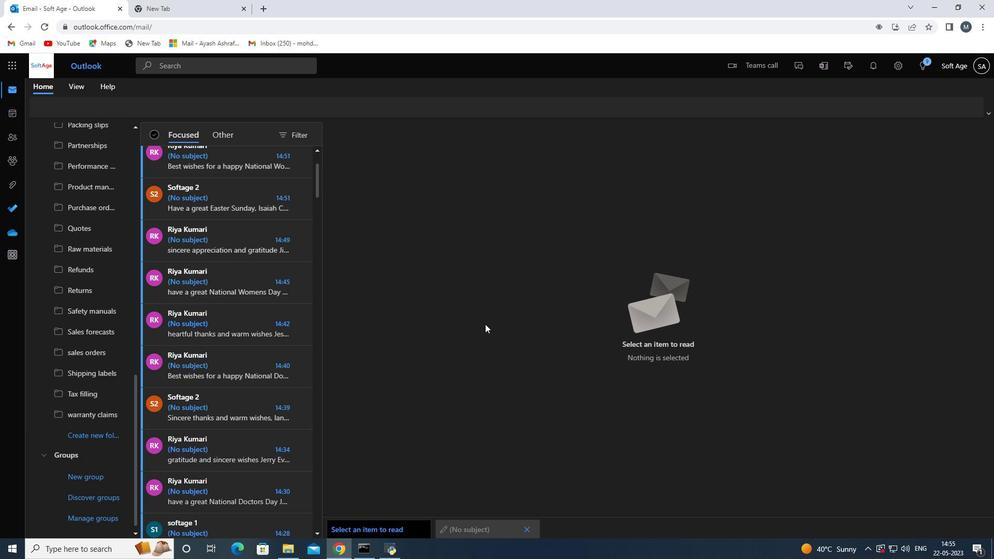 
